 Task: Add Golden State Cider Brut to the cart.
Action: Mouse moved to (756, 299)
Screenshot: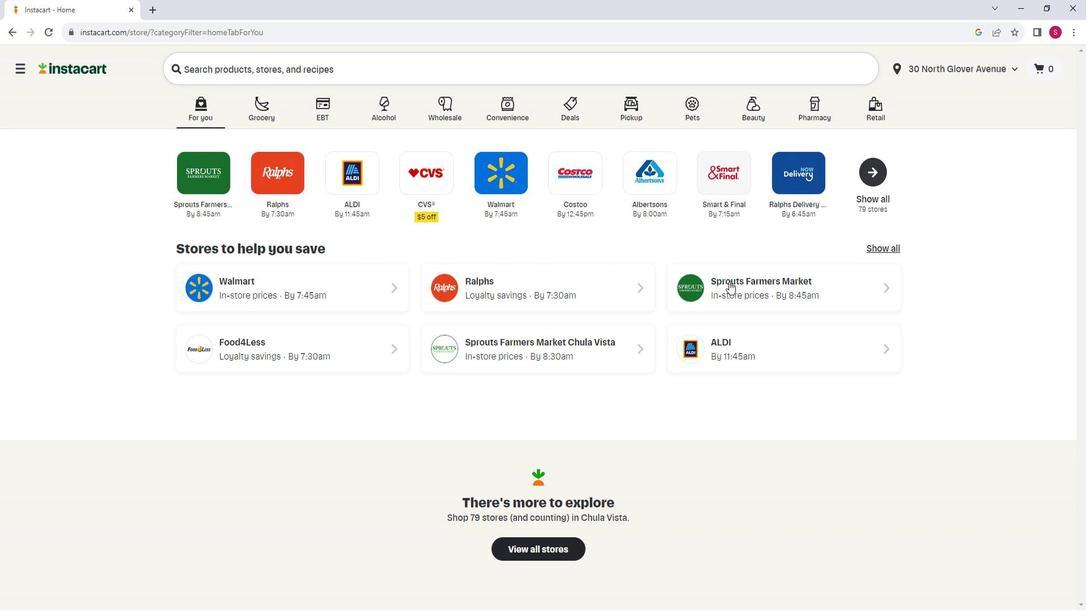 
Action: Mouse pressed left at (756, 299)
Screenshot: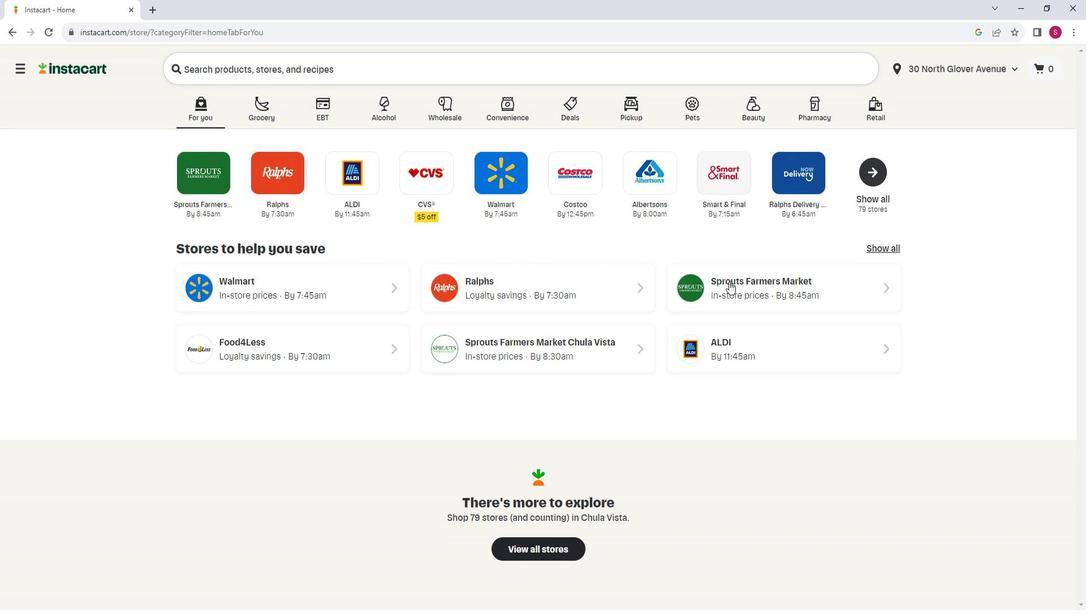 
Action: Mouse moved to (116, 498)
Screenshot: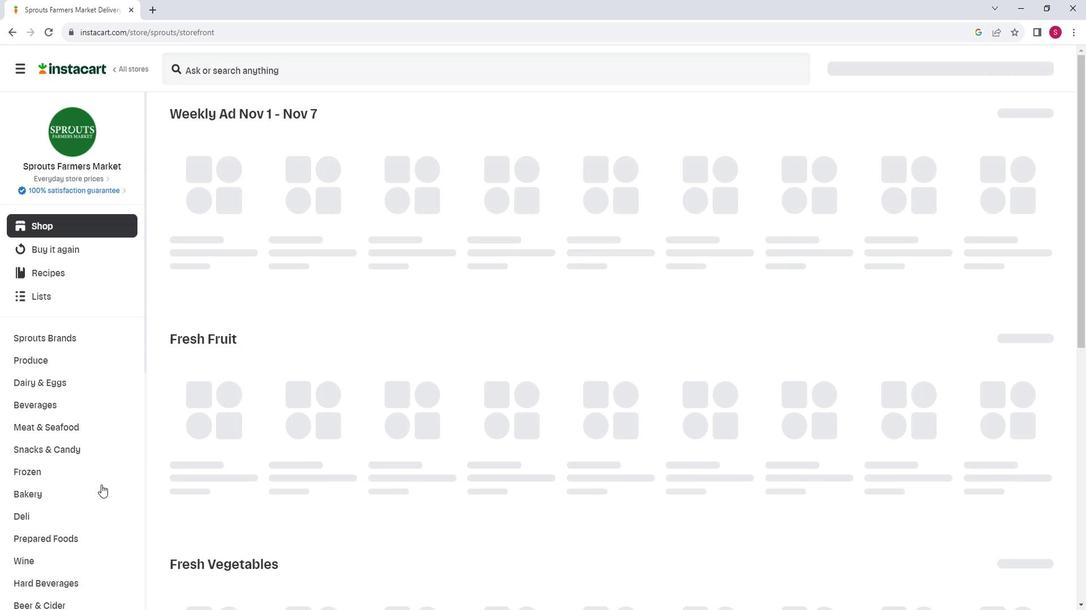 
Action: Mouse scrolled (116, 498) with delta (0, 0)
Screenshot: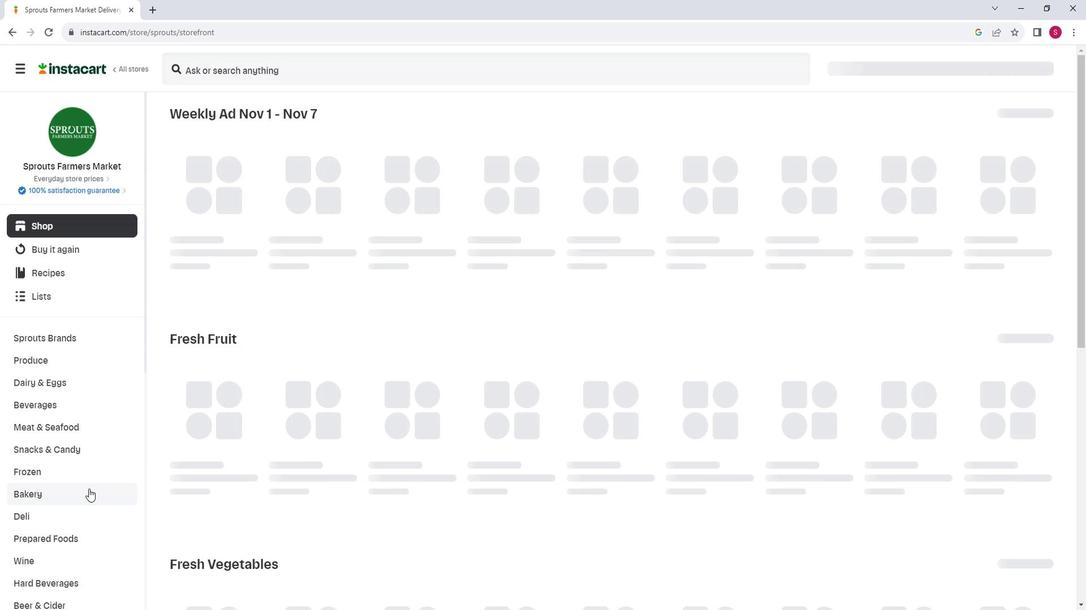 
Action: Mouse moved to (94, 551)
Screenshot: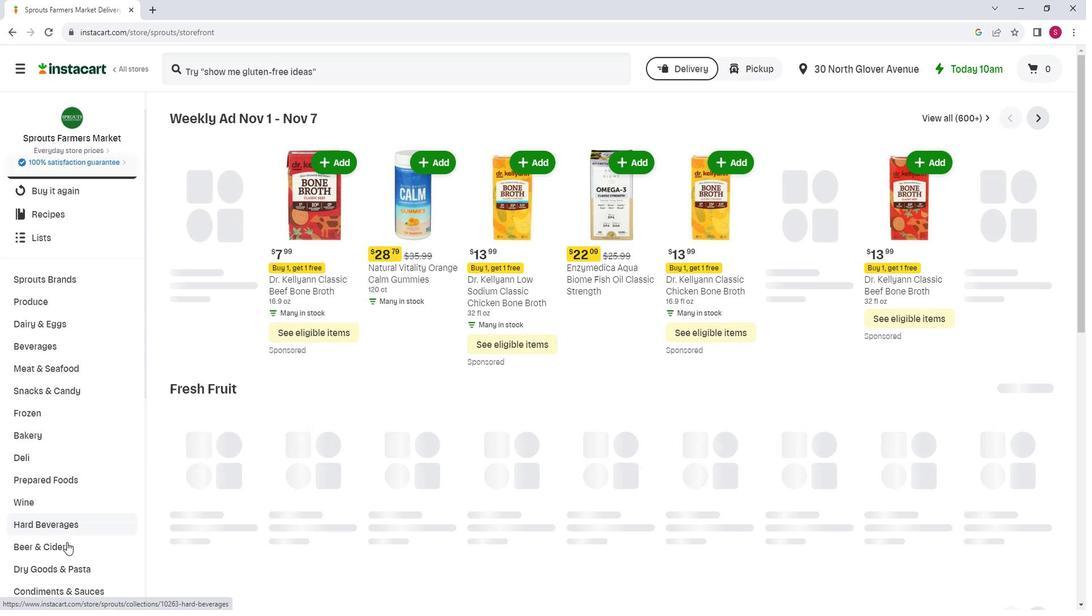 
Action: Mouse pressed left at (94, 551)
Screenshot: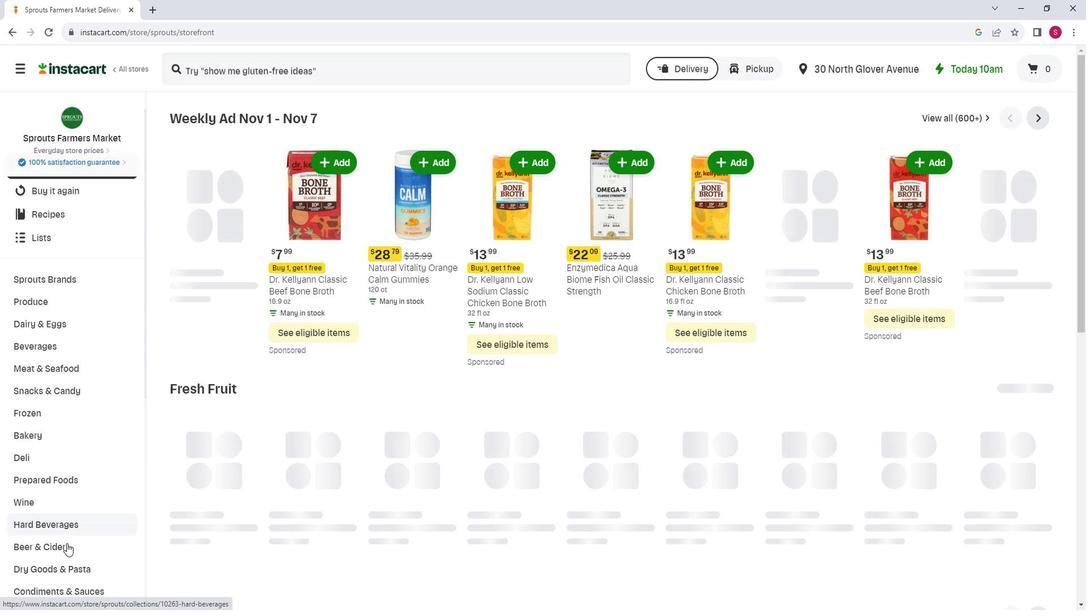 
Action: Mouse moved to (454, 168)
Screenshot: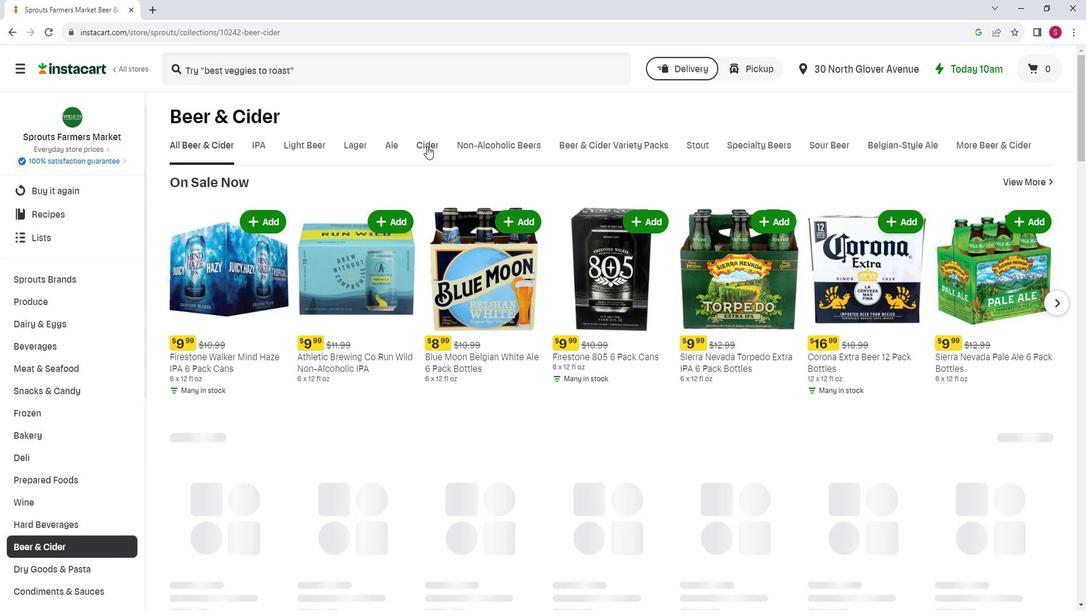 
Action: Mouse pressed left at (454, 168)
Screenshot: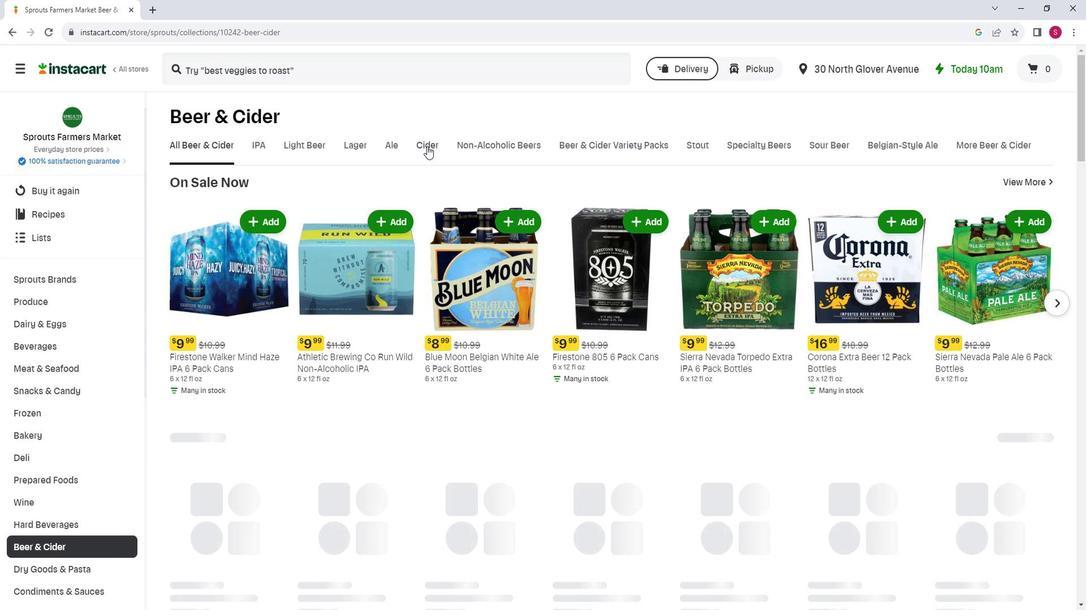 
Action: Mouse moved to (656, 265)
Screenshot: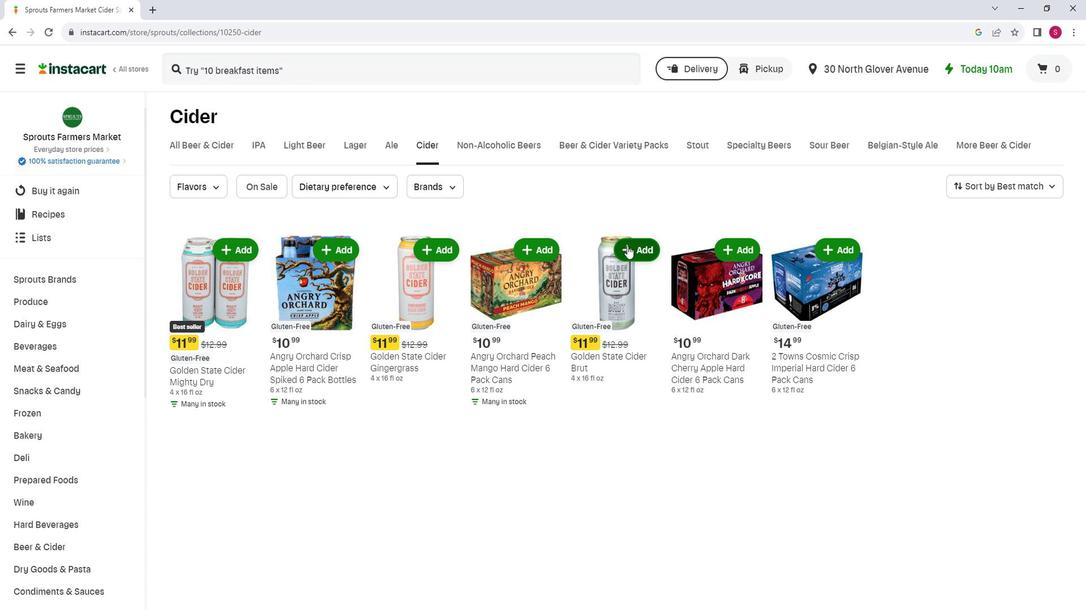 
Action: Mouse pressed left at (656, 265)
Screenshot: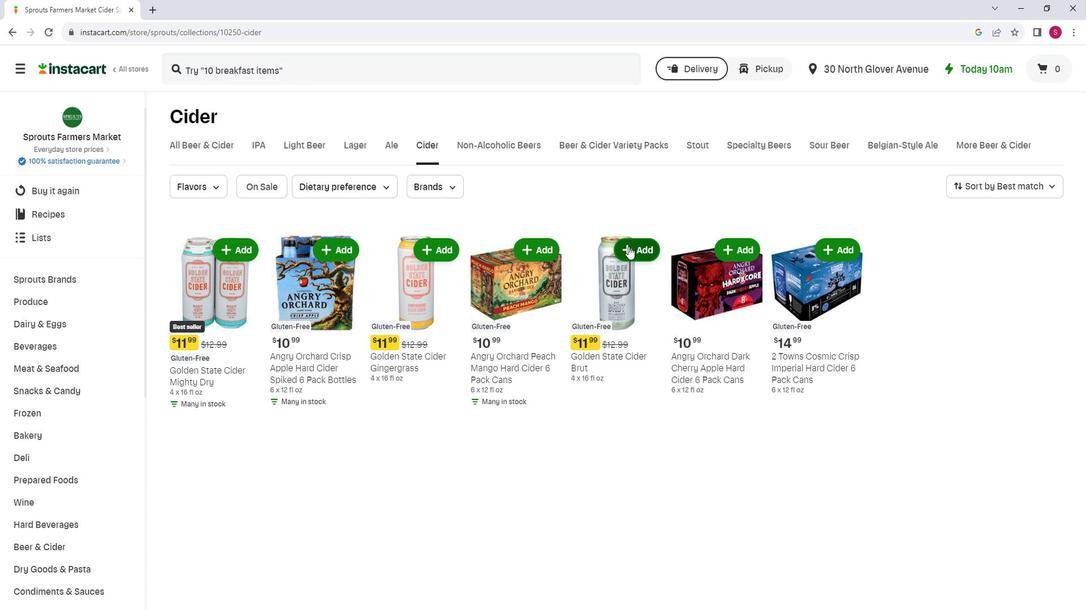 
Action: Mouse moved to (643, 226)
Screenshot: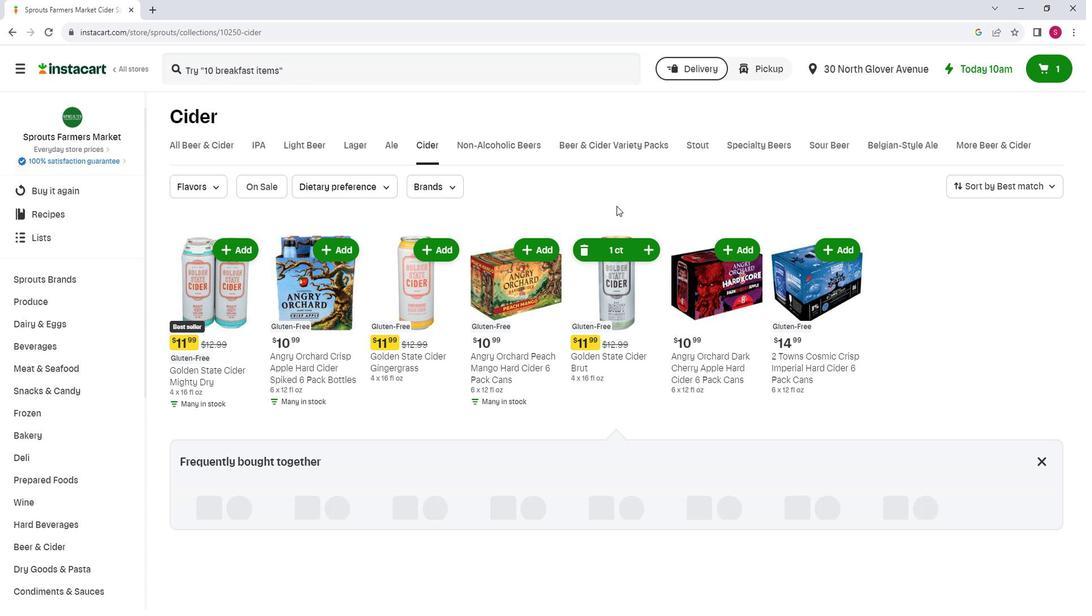 
